 Task: Open Microsoft Outlook and display the 'People' section in the 'To-Do Bar'.
Action: Mouse moved to (18, 78)
Screenshot: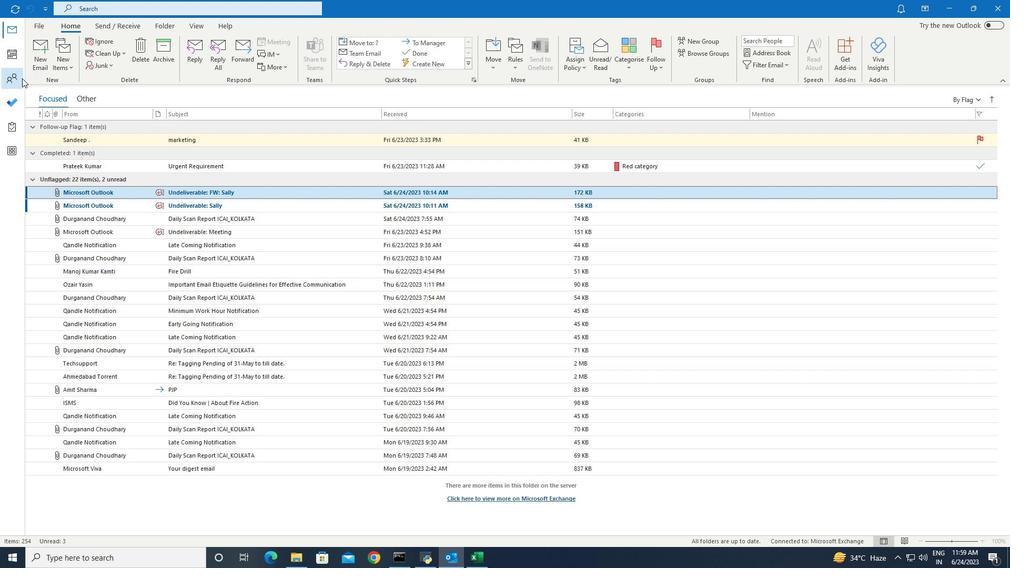 
Action: Mouse pressed left at (18, 78)
Screenshot: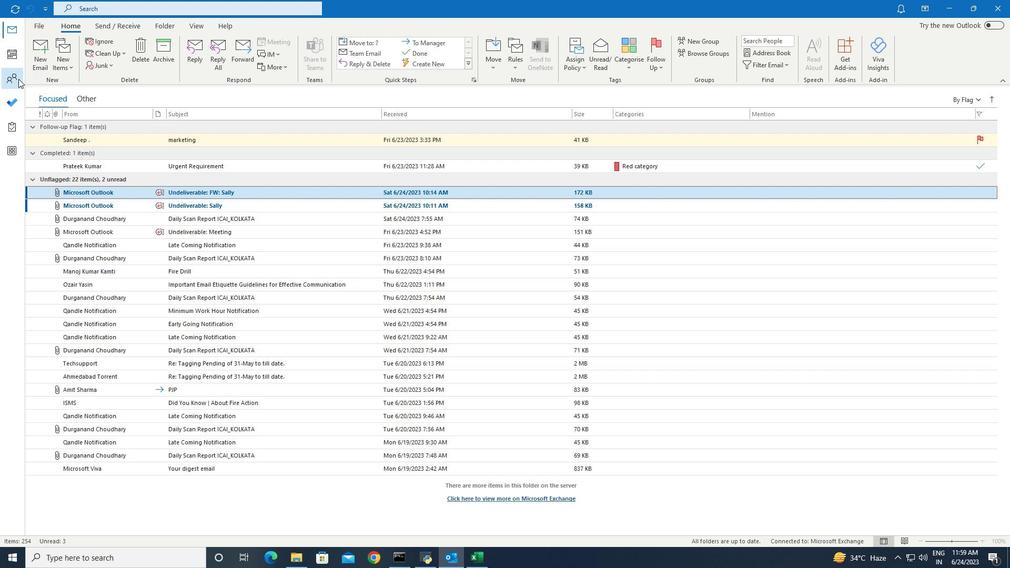 
Action: Mouse moved to (200, 26)
Screenshot: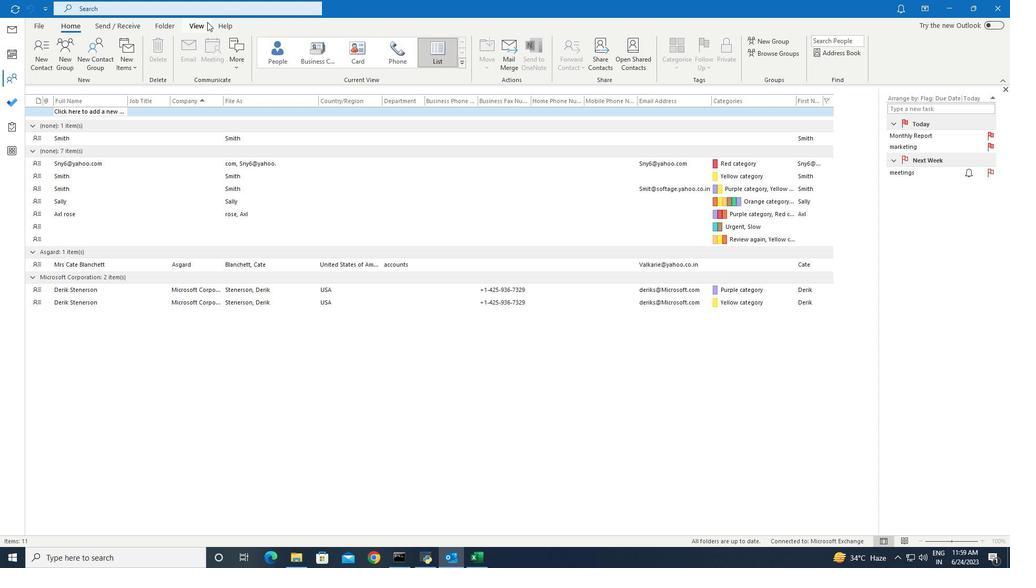 
Action: Mouse pressed left at (200, 26)
Screenshot: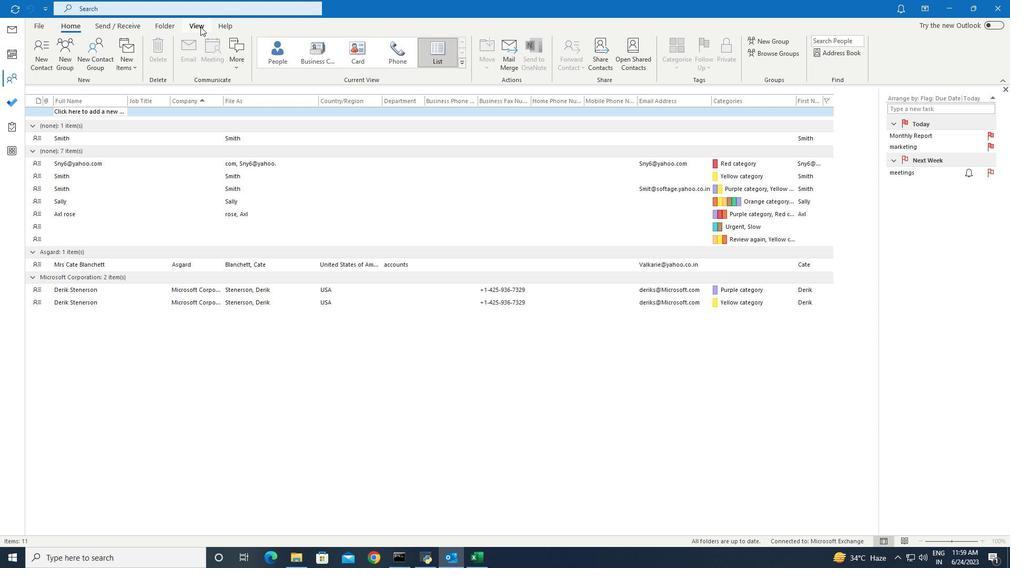 
Action: Mouse moved to (409, 64)
Screenshot: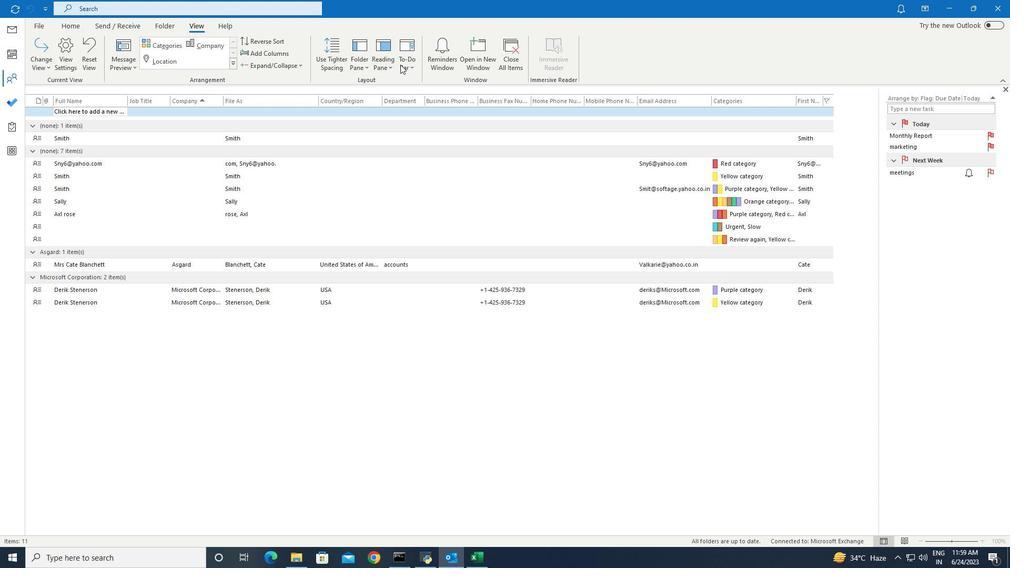 
Action: Mouse pressed left at (409, 64)
Screenshot: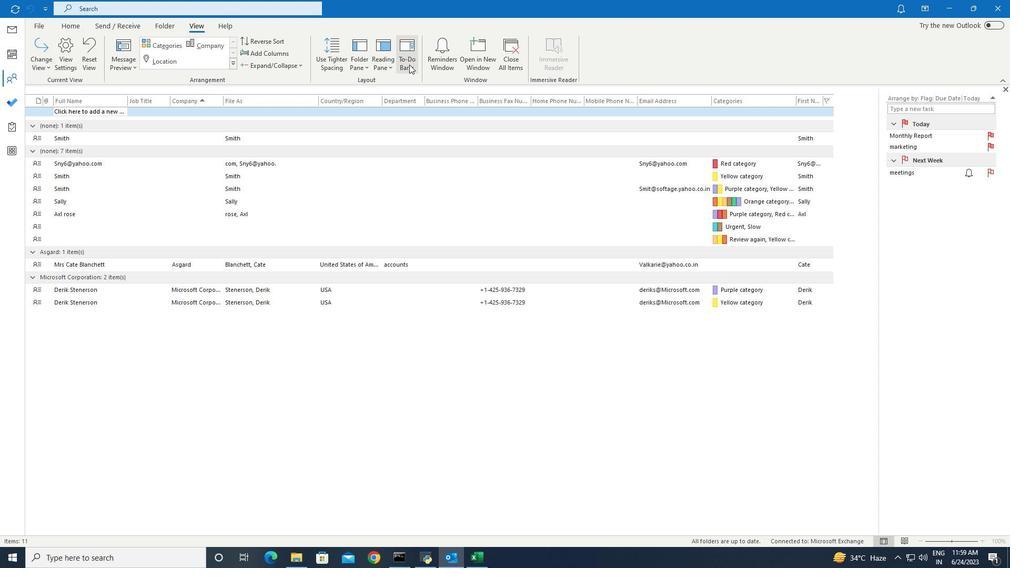 
Action: Mouse moved to (405, 122)
Screenshot: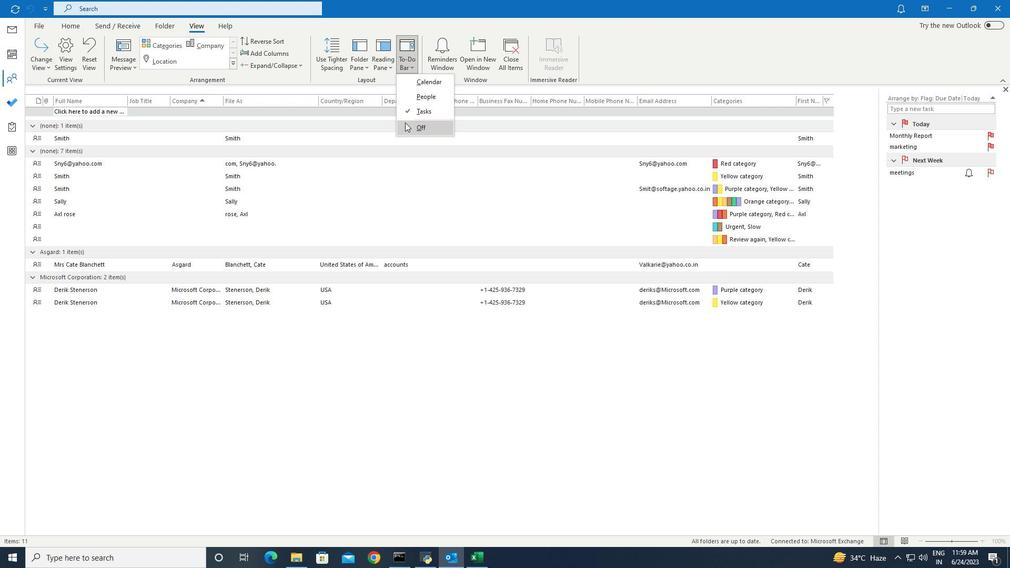 
Action: Mouse pressed left at (405, 122)
Screenshot: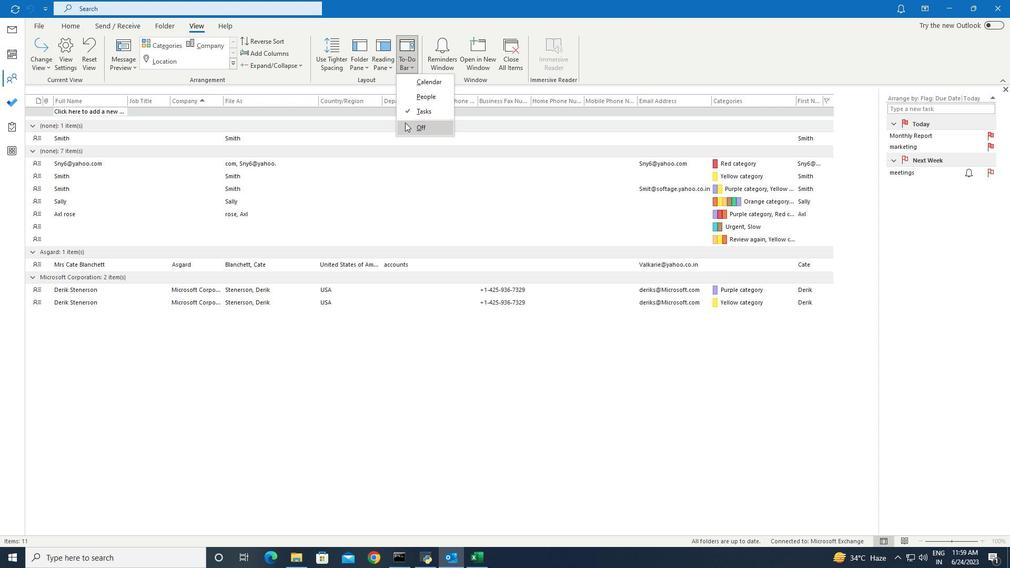 
